Task: Make in the project Vigilant an epic 'Data Privacy'.
Action: Mouse moved to (241, 67)
Screenshot: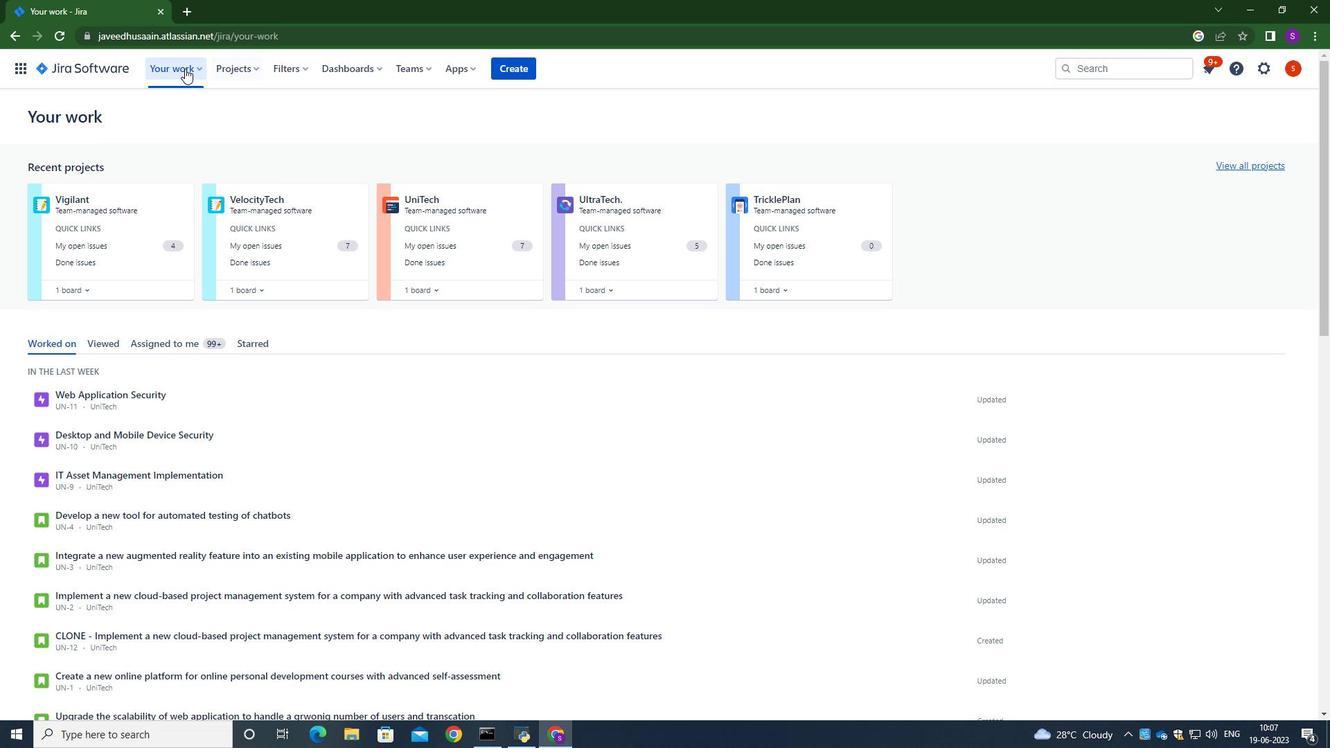 
Action: Mouse pressed left at (241, 67)
Screenshot: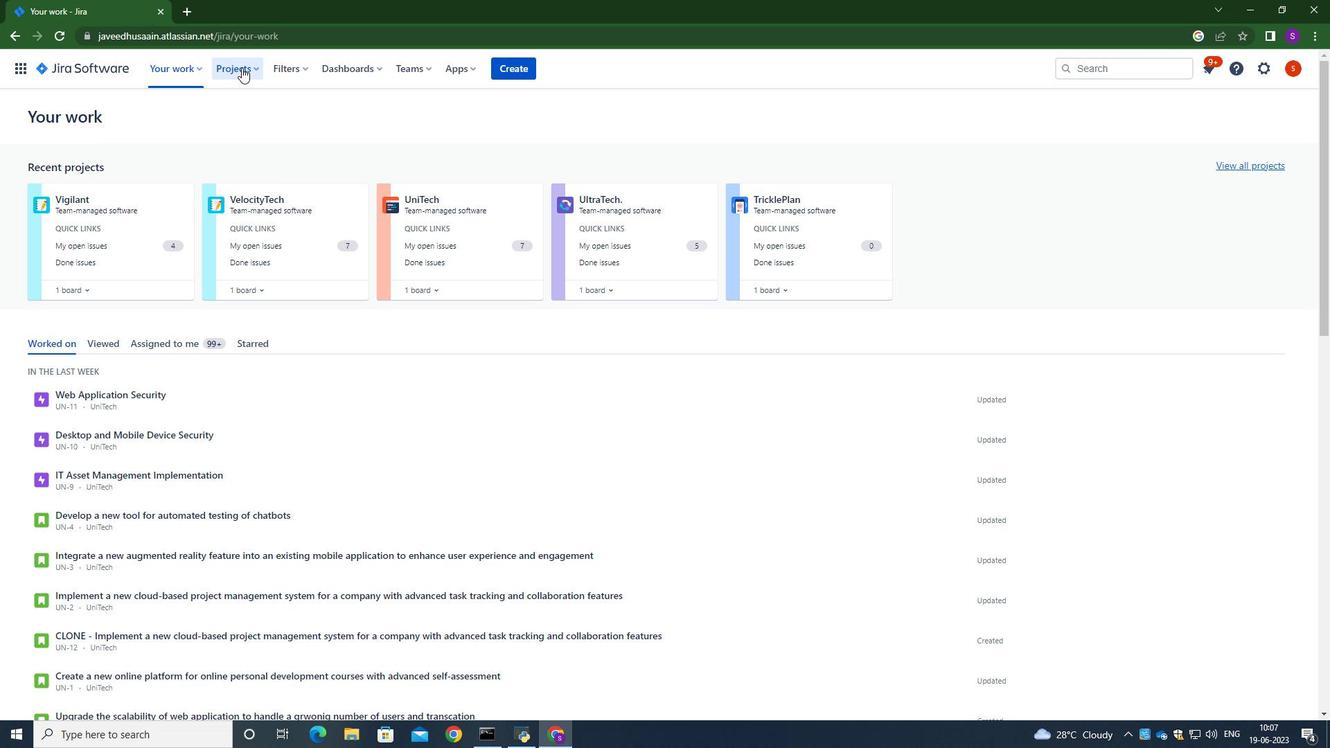 
Action: Mouse moved to (272, 135)
Screenshot: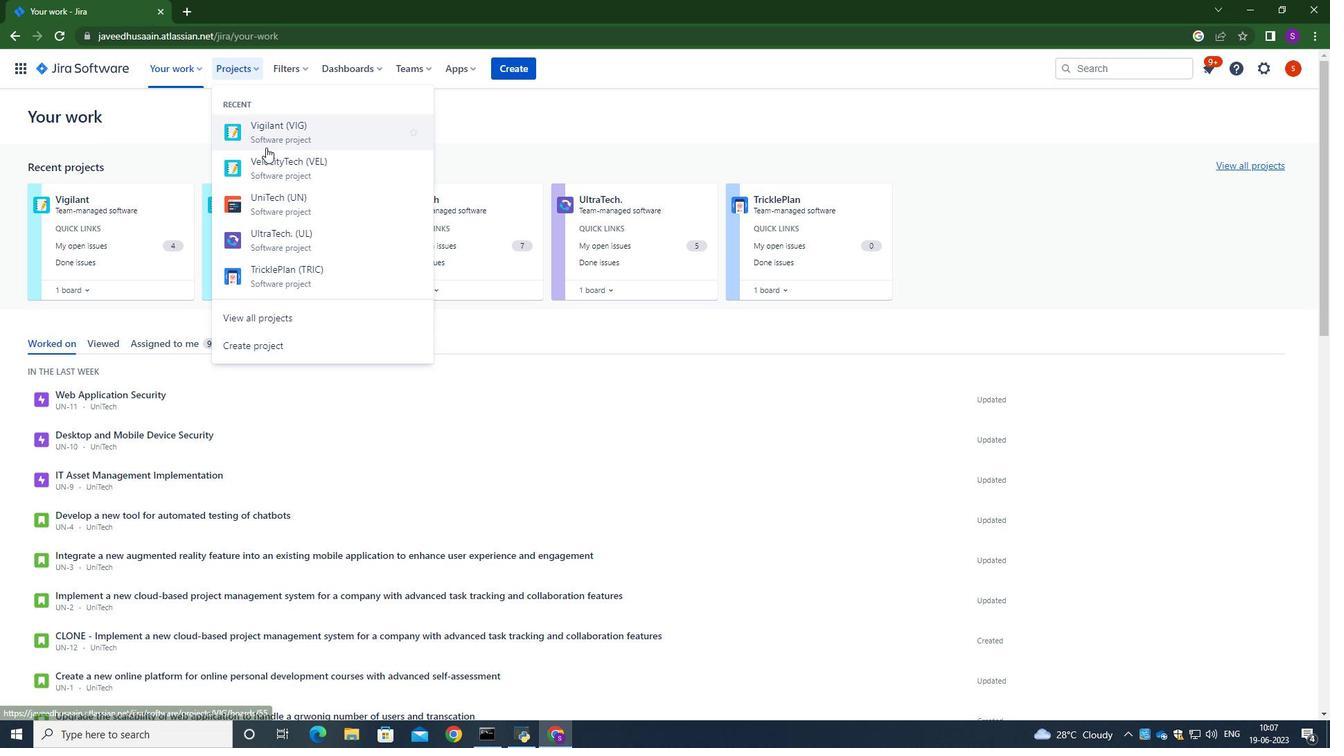 
Action: Mouse pressed left at (272, 135)
Screenshot: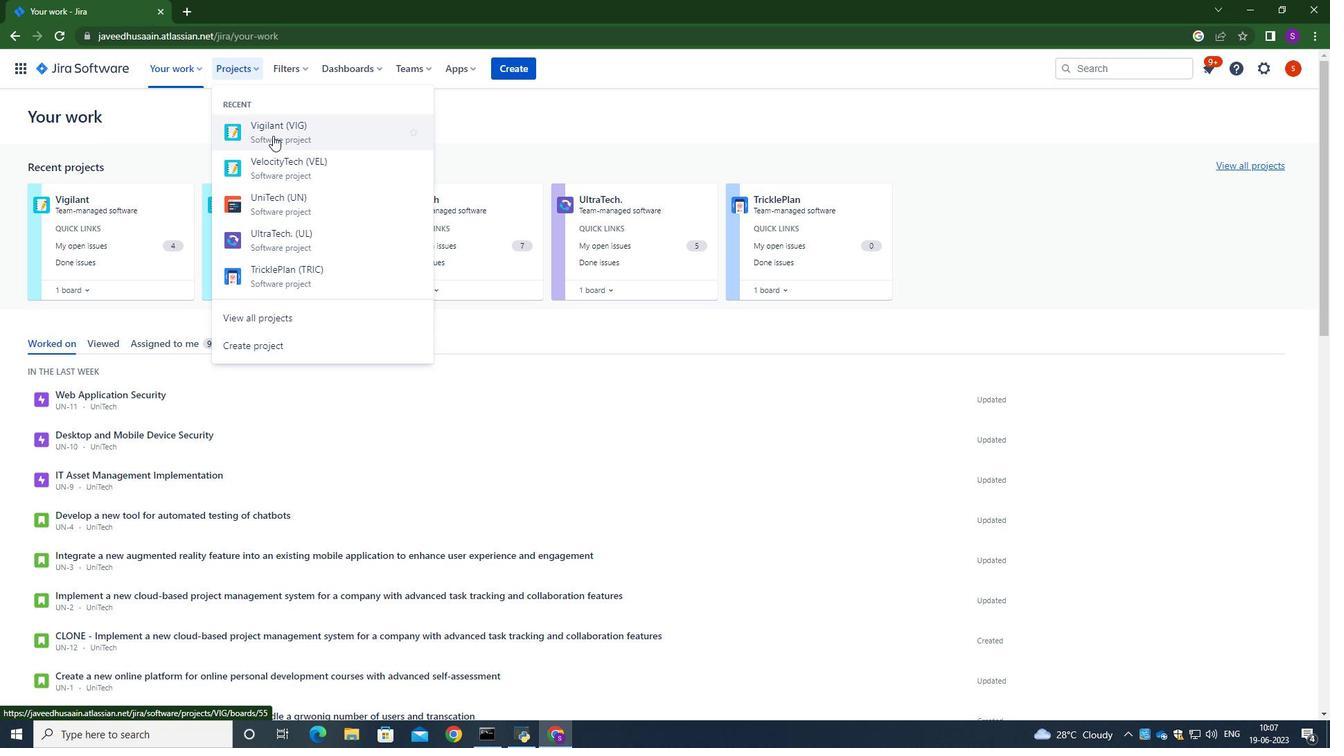 
Action: Mouse moved to (87, 206)
Screenshot: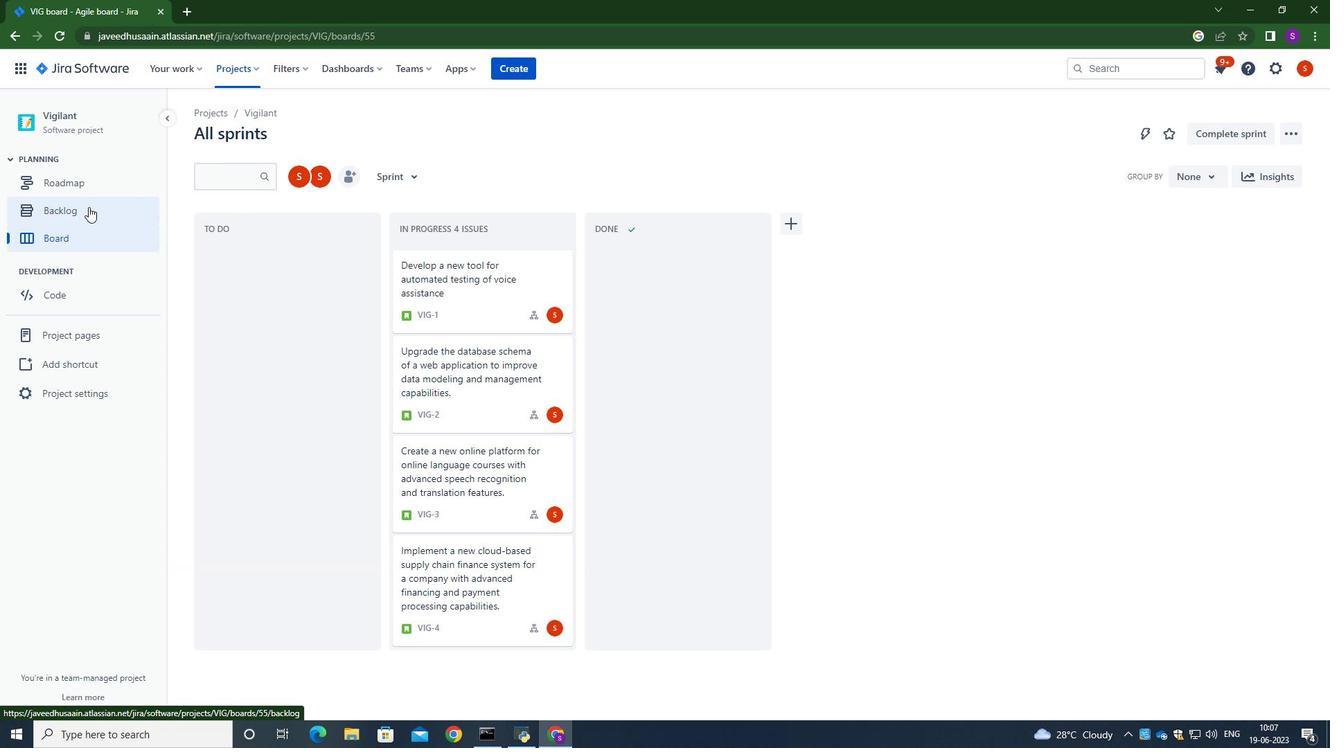
Action: Mouse pressed left at (87, 206)
Screenshot: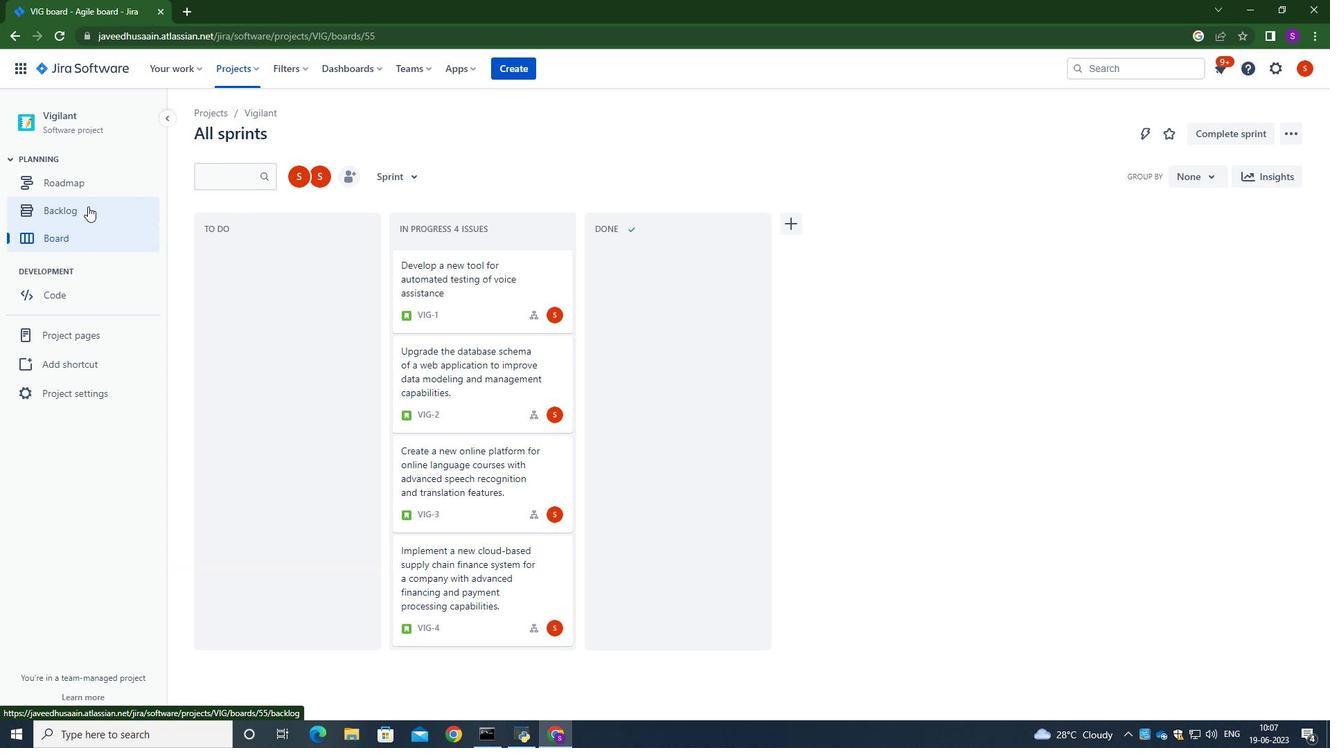 
Action: Mouse moved to (397, 171)
Screenshot: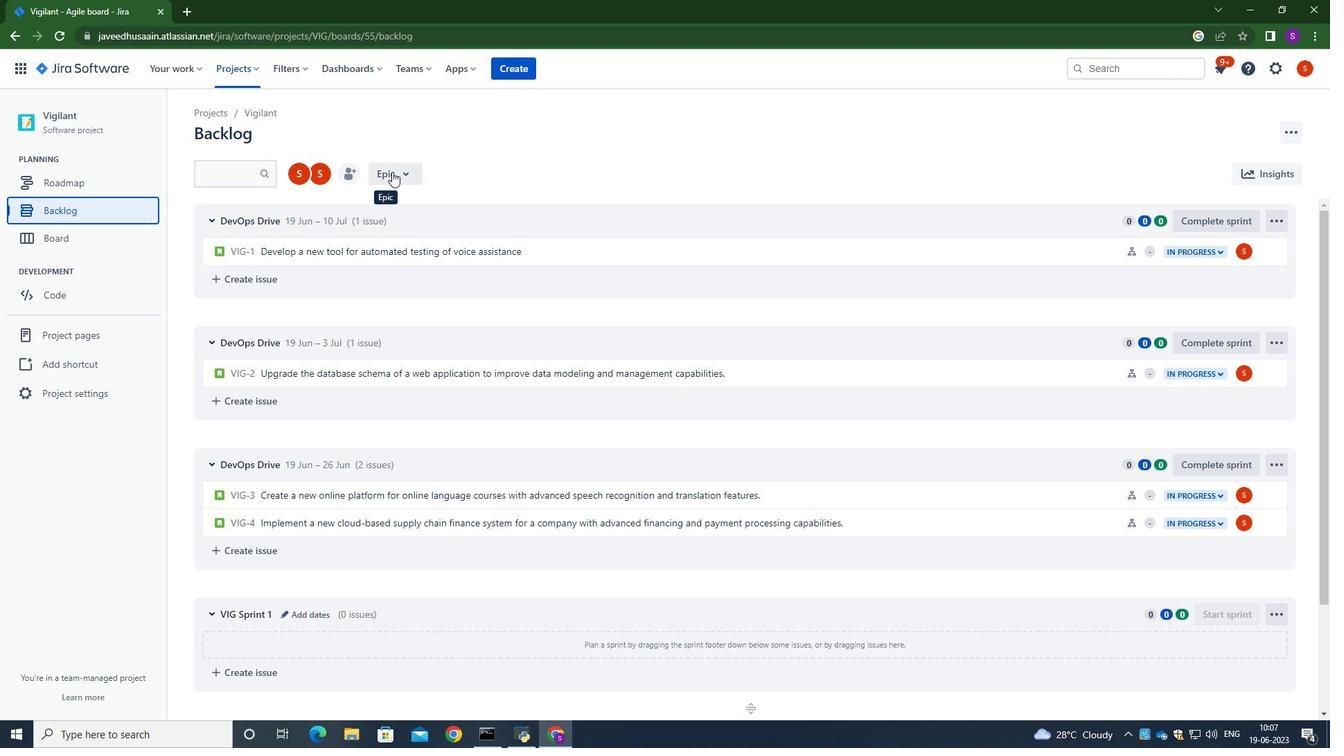 
Action: Mouse pressed left at (397, 171)
Screenshot: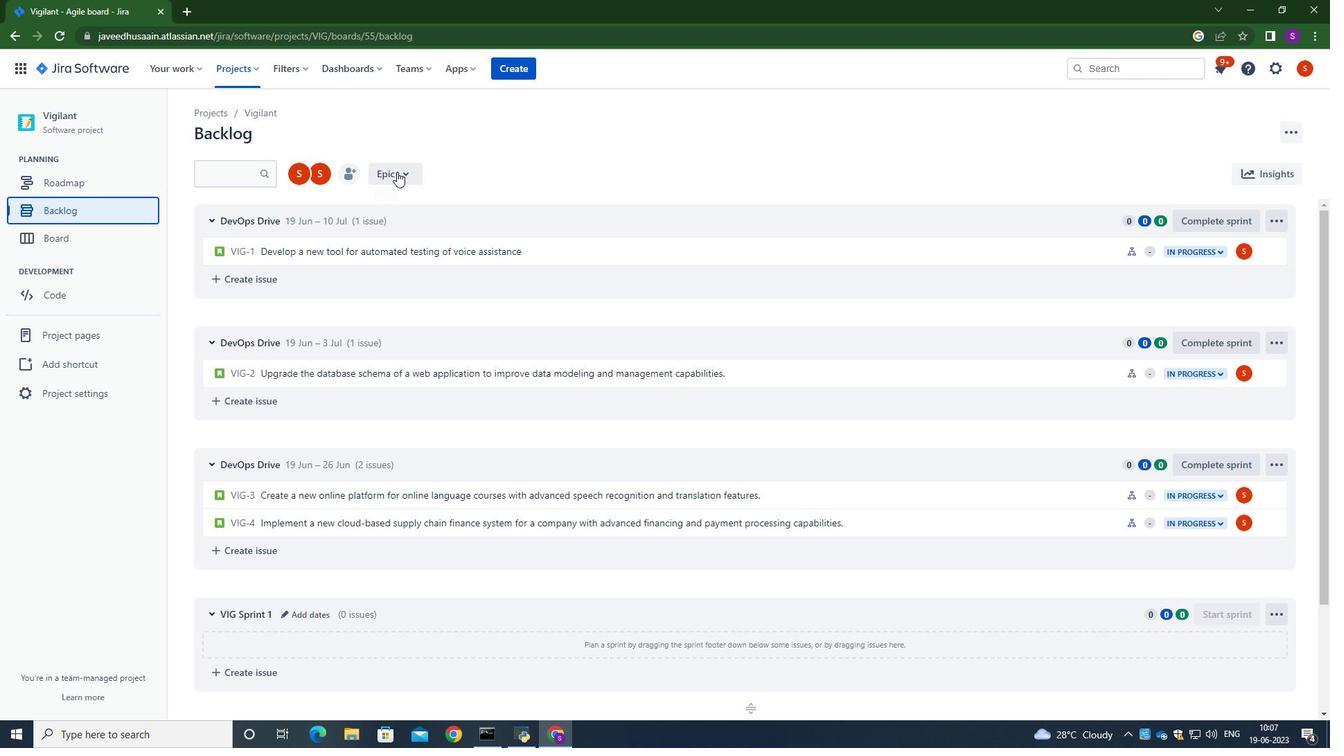 
Action: Mouse moved to (399, 257)
Screenshot: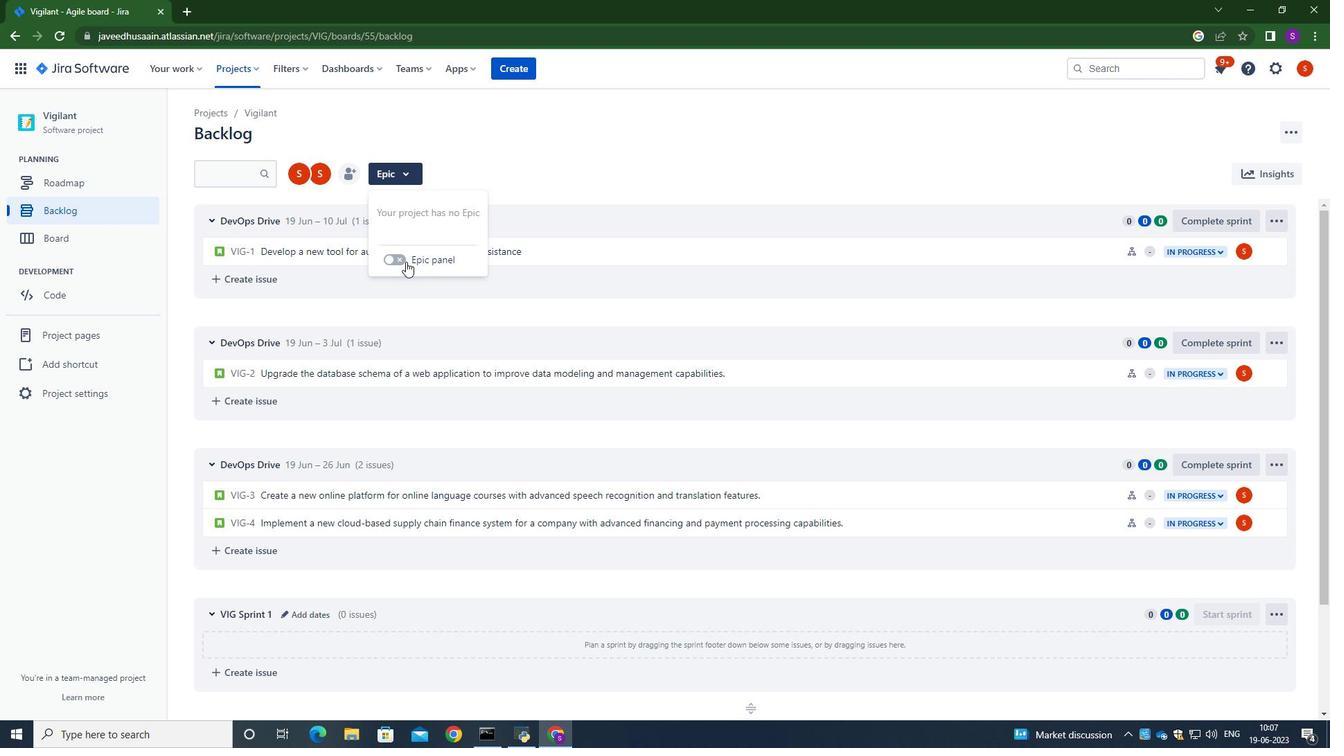 
Action: Mouse pressed left at (399, 257)
Screenshot: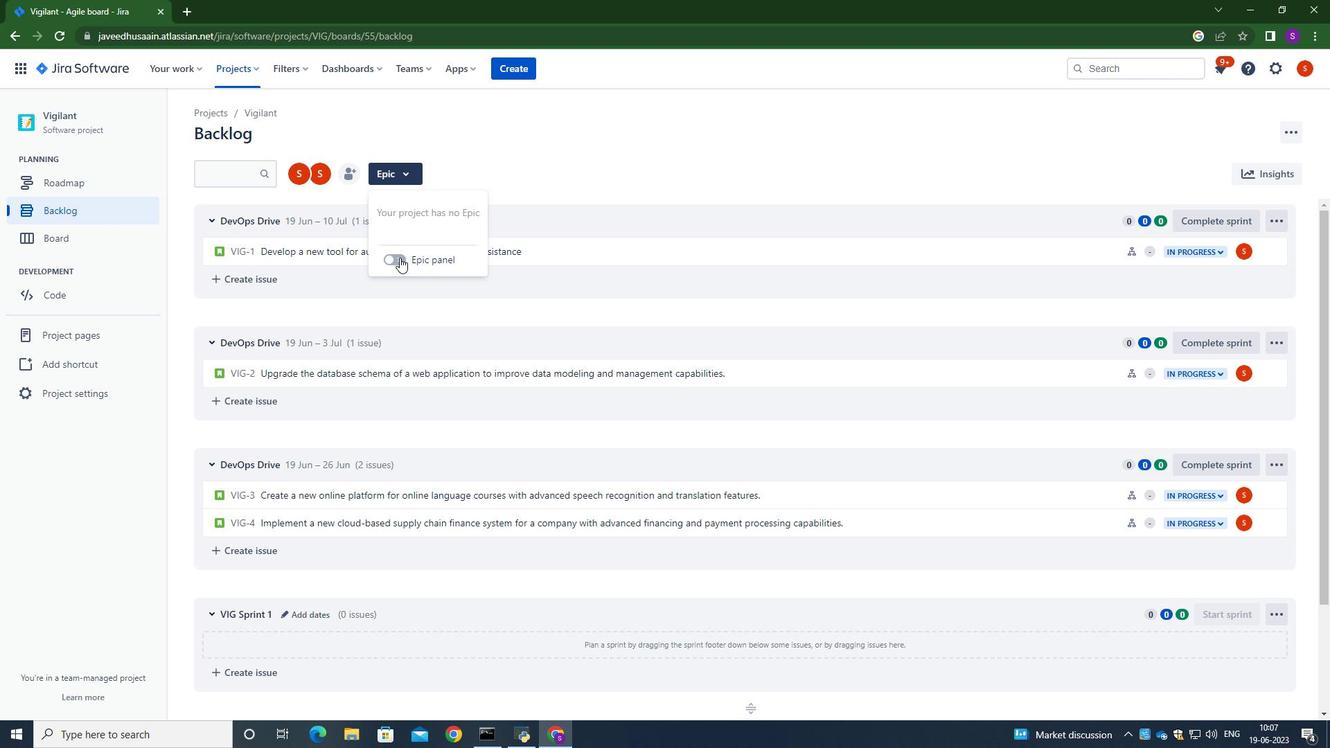 
Action: Mouse moved to (296, 490)
Screenshot: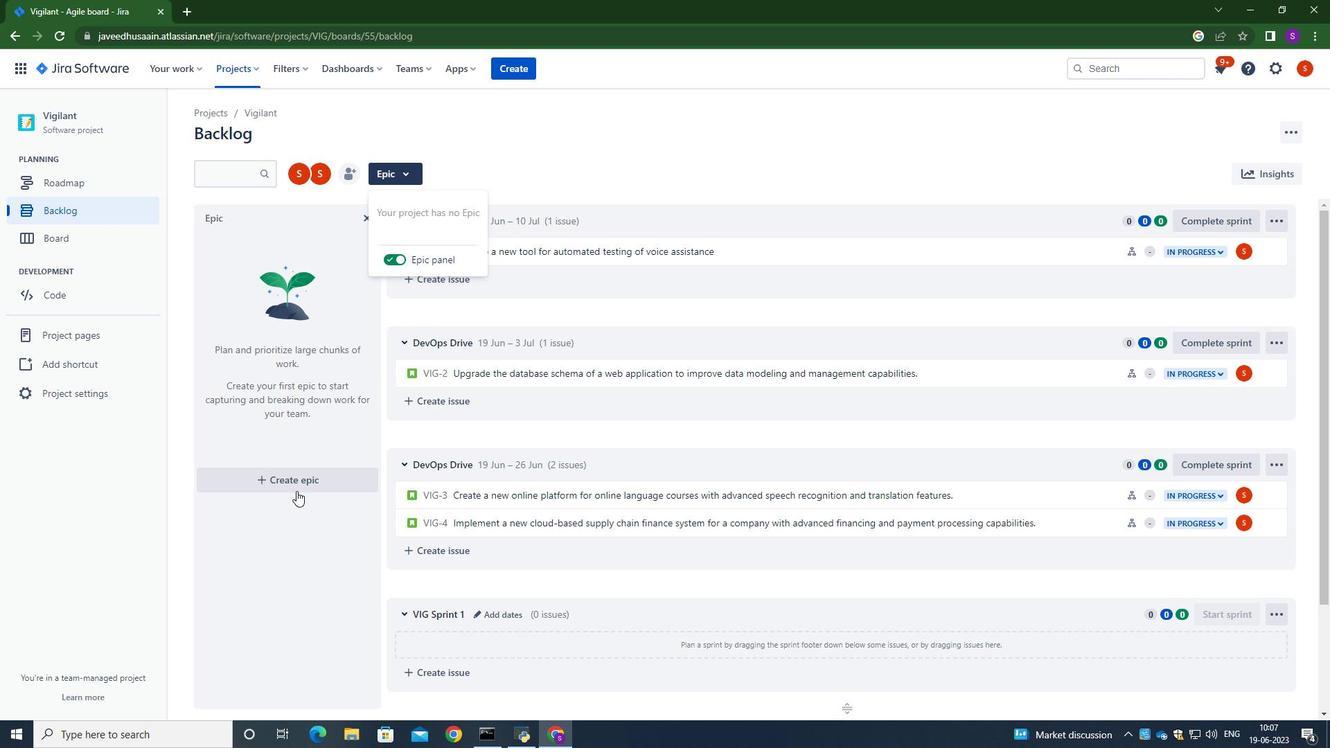 
Action: Mouse pressed left at (296, 490)
Screenshot: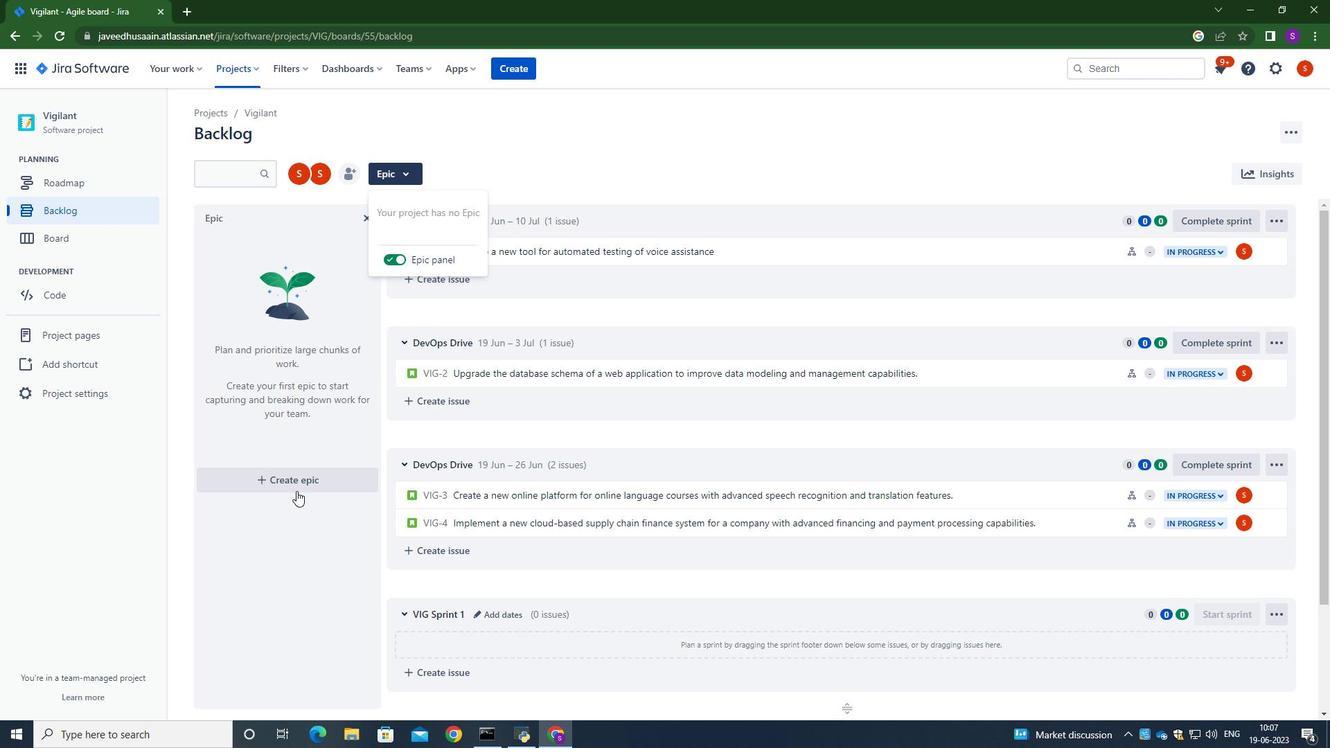 
Action: Mouse moved to (277, 480)
Screenshot: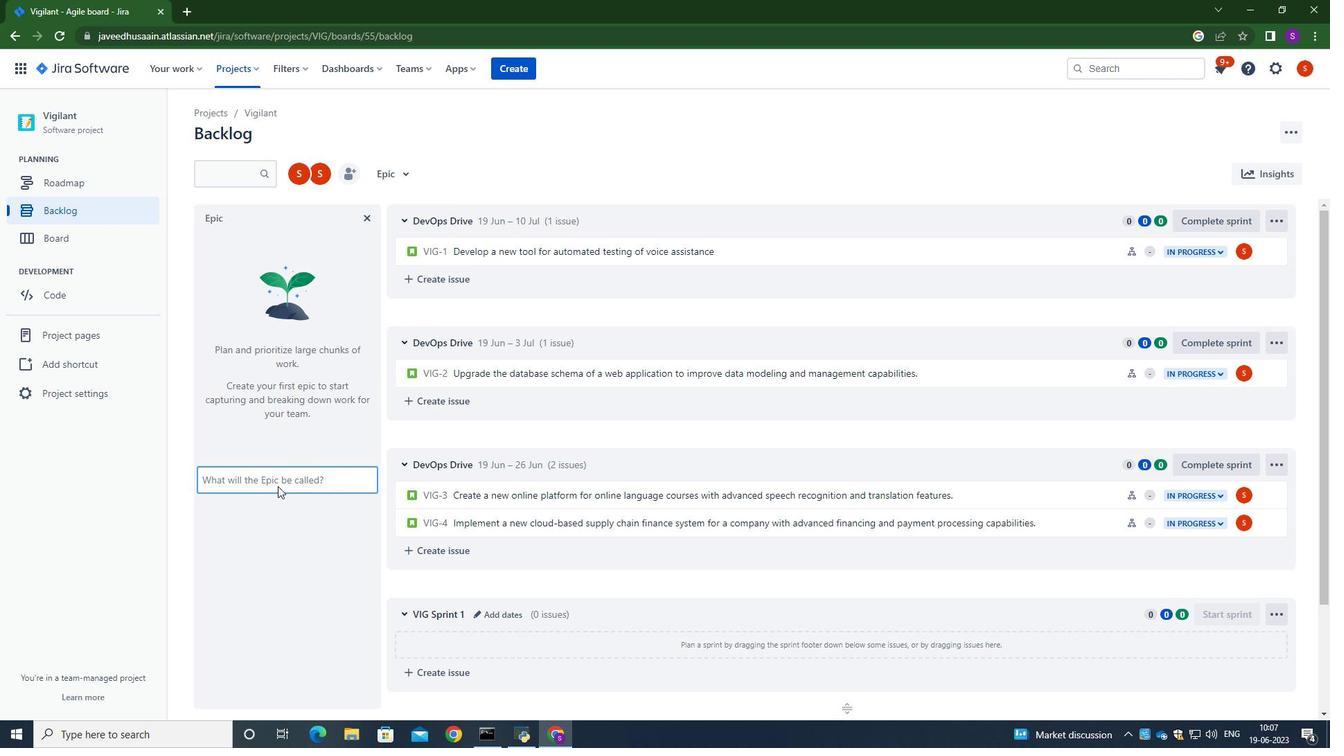
Action: Mouse pressed left at (277, 480)
Screenshot: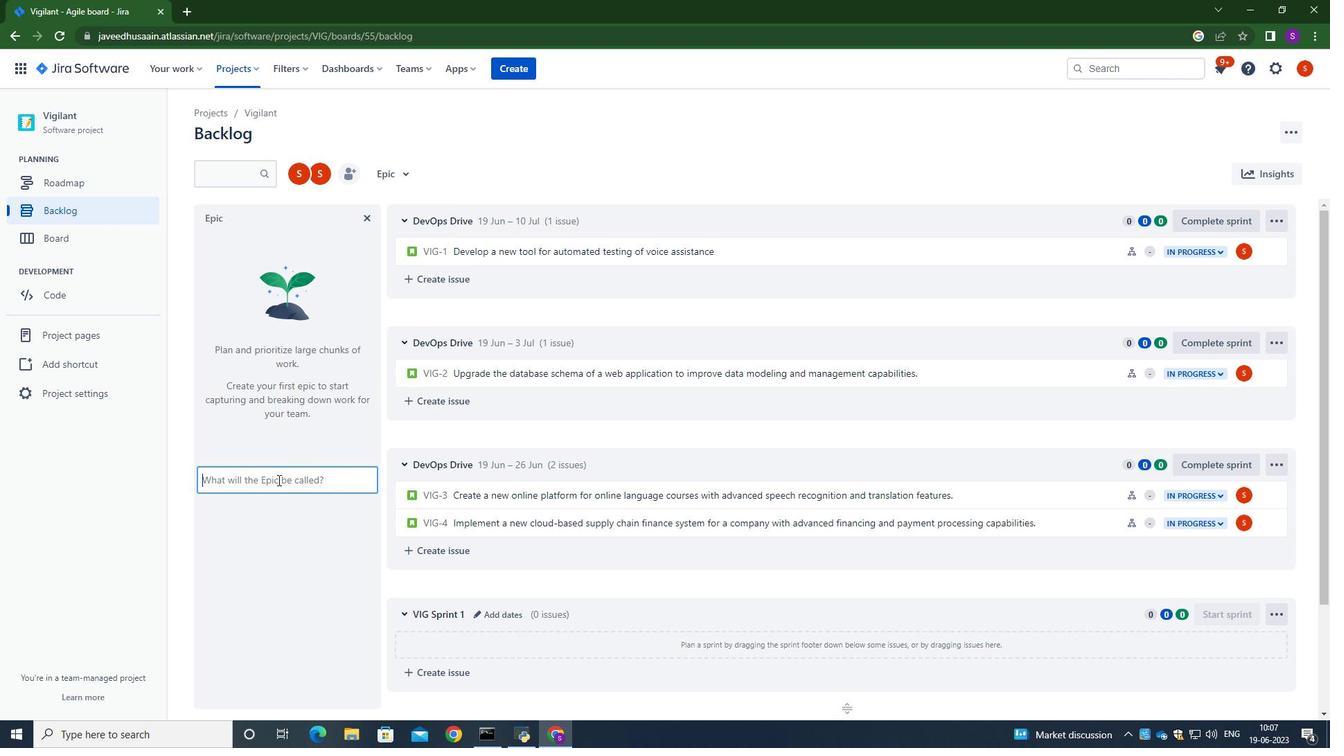 
Action: Key pressed <Key.caps_lock>D<Key.caps_lock>ata<Key.space><Key.caps_lock>P<Key.caps_lock>rivacy<Key.enter>
Screenshot: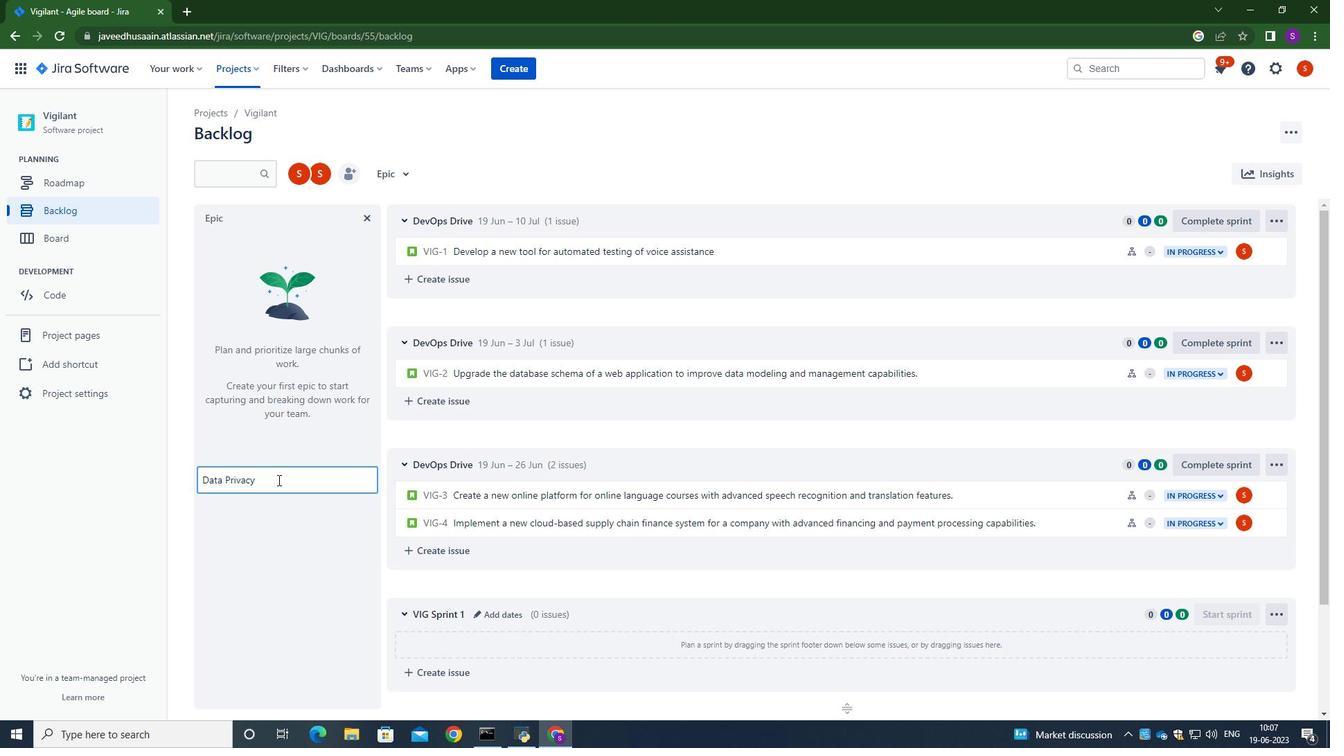 
Action: Mouse moved to (293, 402)
Screenshot: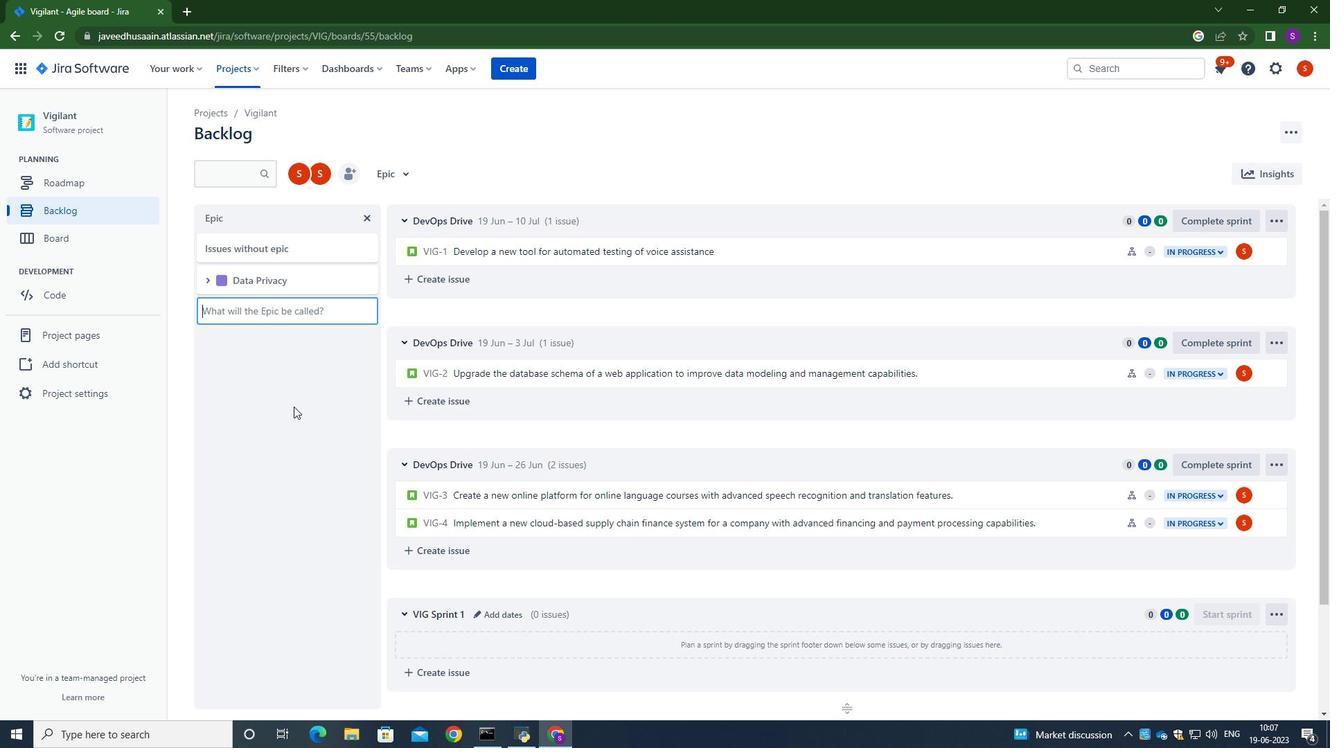 
Action: Mouse pressed left at (293, 402)
Screenshot: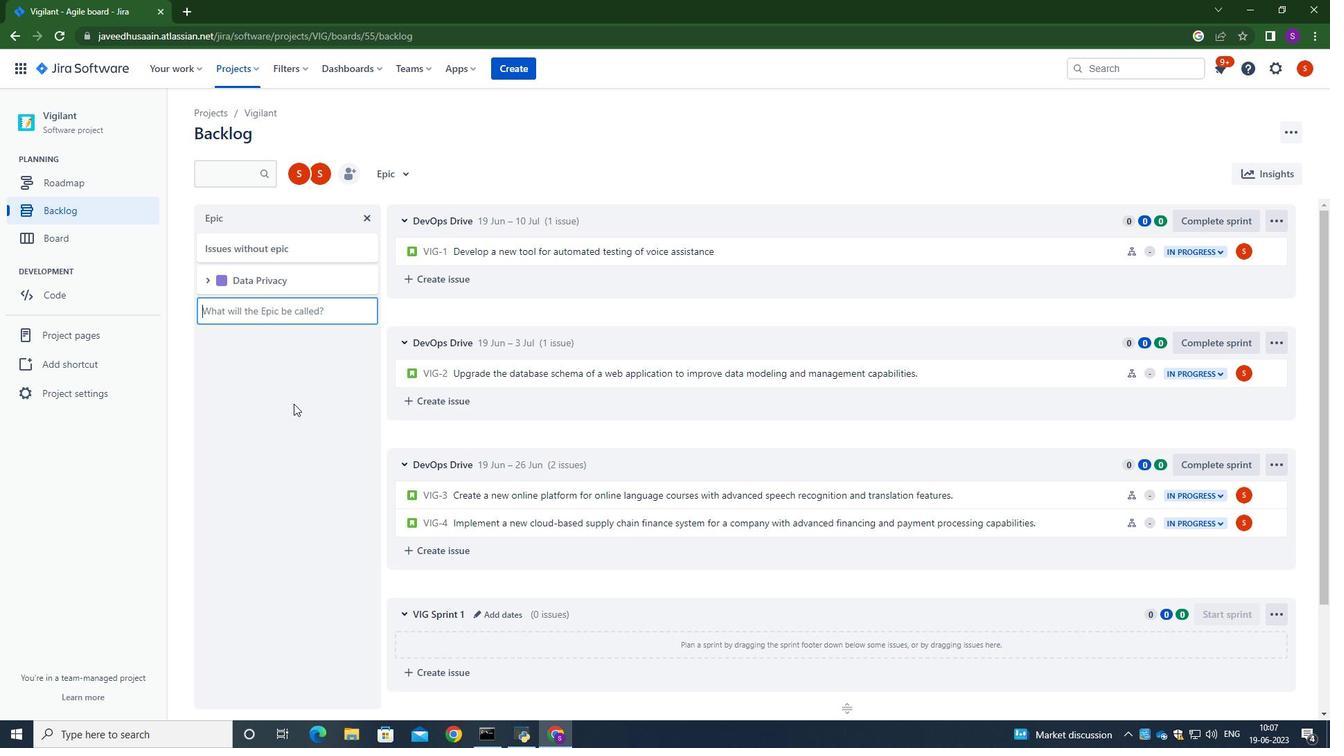 
